 Task: Toggle the option "Enable original graphic spectrum".
Action: Mouse moved to (94, 11)
Screenshot: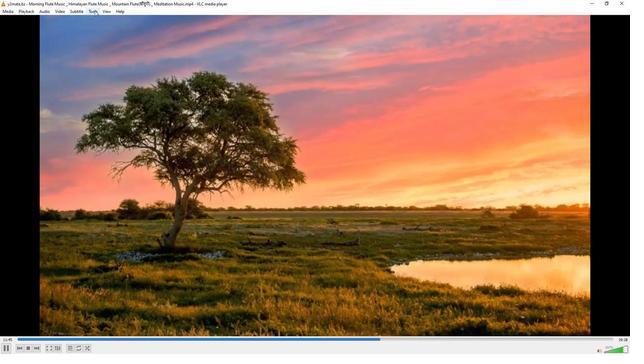 
Action: Mouse pressed left at (94, 11)
Screenshot: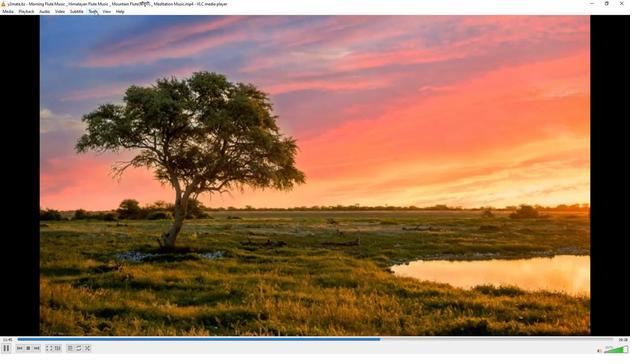 
Action: Mouse moved to (99, 88)
Screenshot: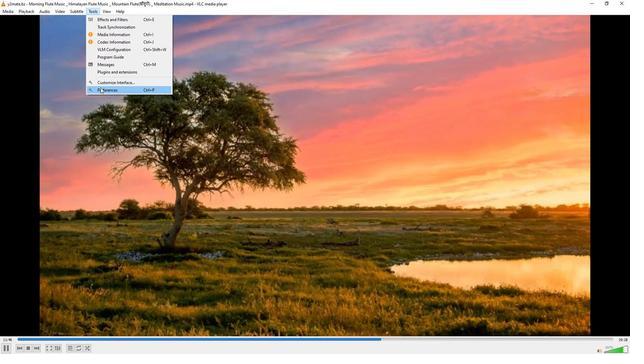 
Action: Mouse pressed left at (99, 88)
Screenshot: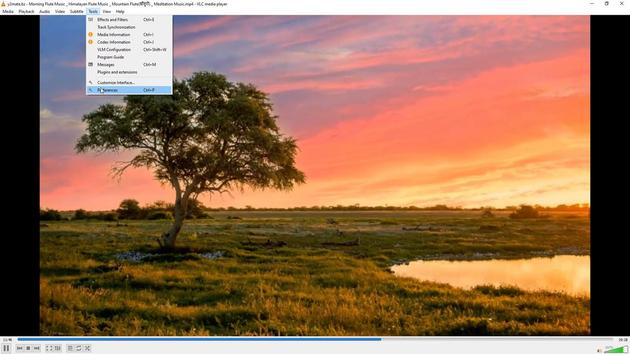 
Action: Mouse moved to (204, 289)
Screenshot: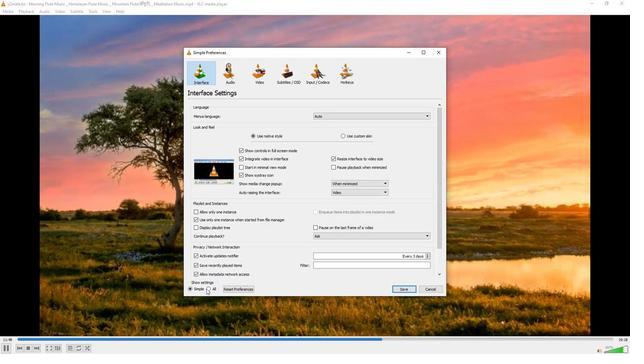 
Action: Mouse pressed left at (204, 289)
Screenshot: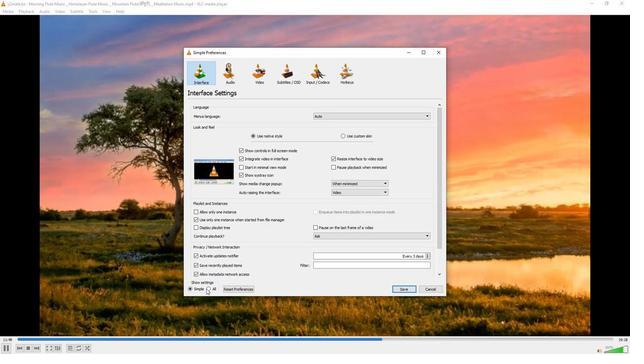 
Action: Mouse moved to (196, 158)
Screenshot: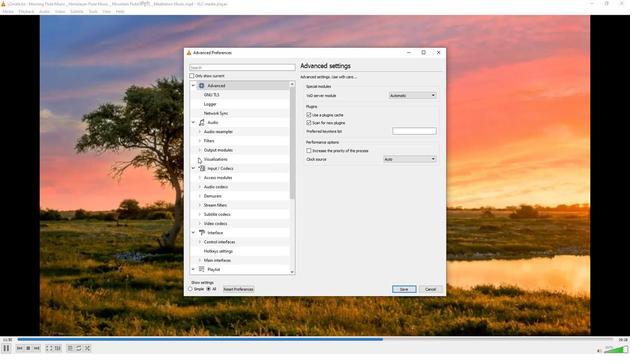 
Action: Mouse pressed left at (196, 158)
Screenshot: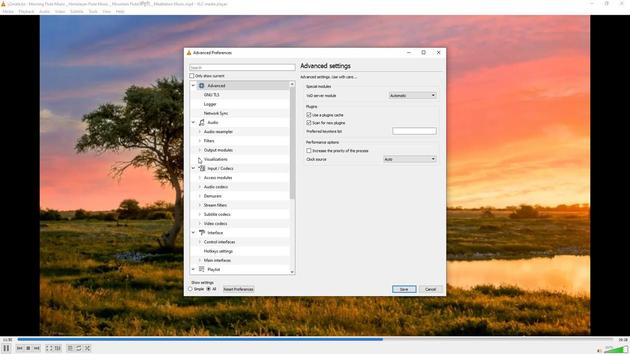 
Action: Mouse moved to (212, 195)
Screenshot: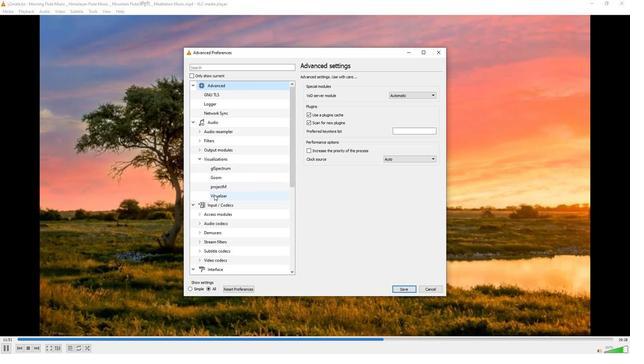
Action: Mouse pressed left at (212, 195)
Screenshot: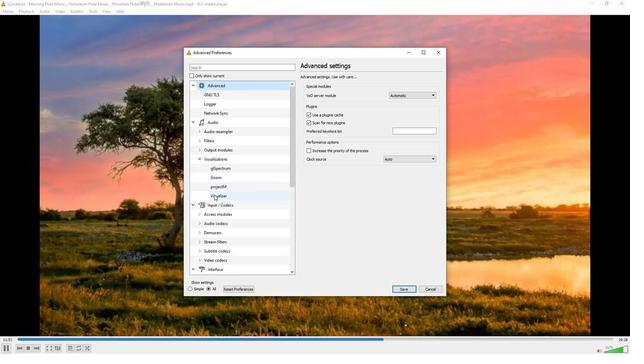 
Action: Mouse moved to (309, 177)
Screenshot: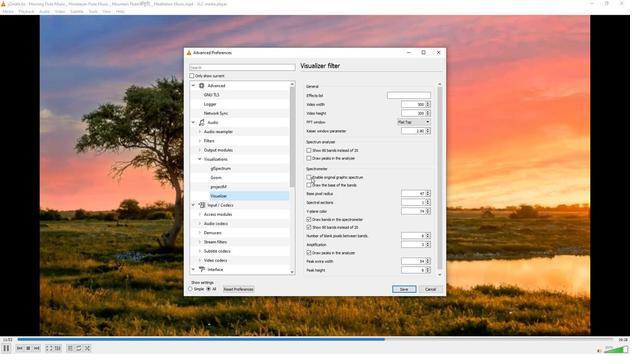 
Action: Mouse pressed left at (309, 177)
Screenshot: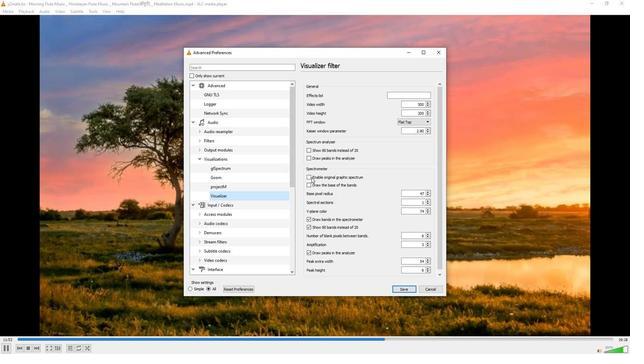 
Action: Mouse moved to (314, 170)
Screenshot: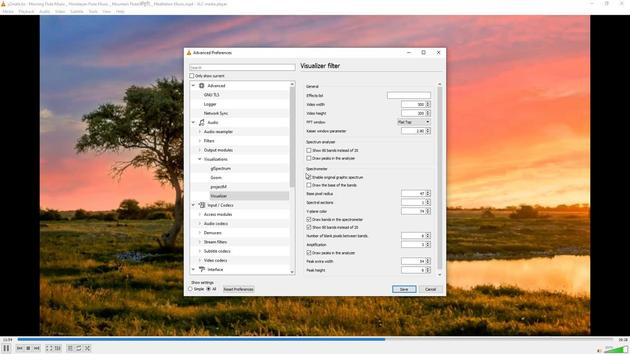 
